 Task: Display the location "804 Forest Drive, Mclean, Virginia" only after confirmation.
Action: Mouse moved to (114, 145)
Screenshot: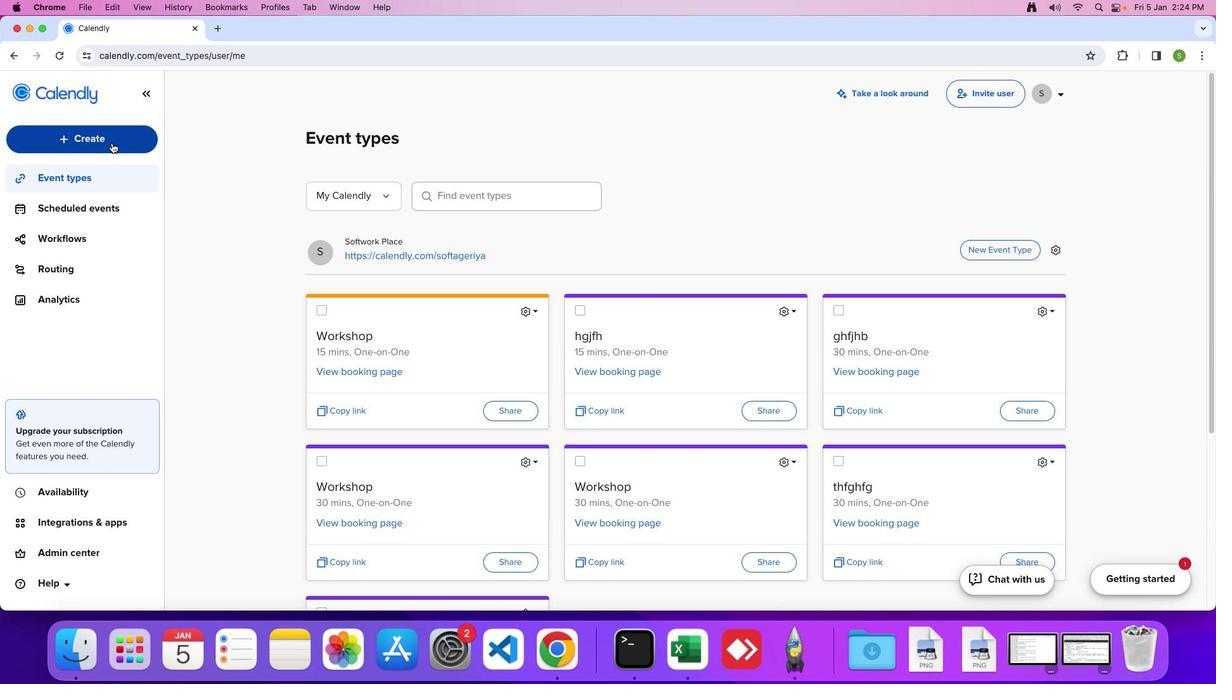 
Action: Mouse pressed left at (114, 145)
Screenshot: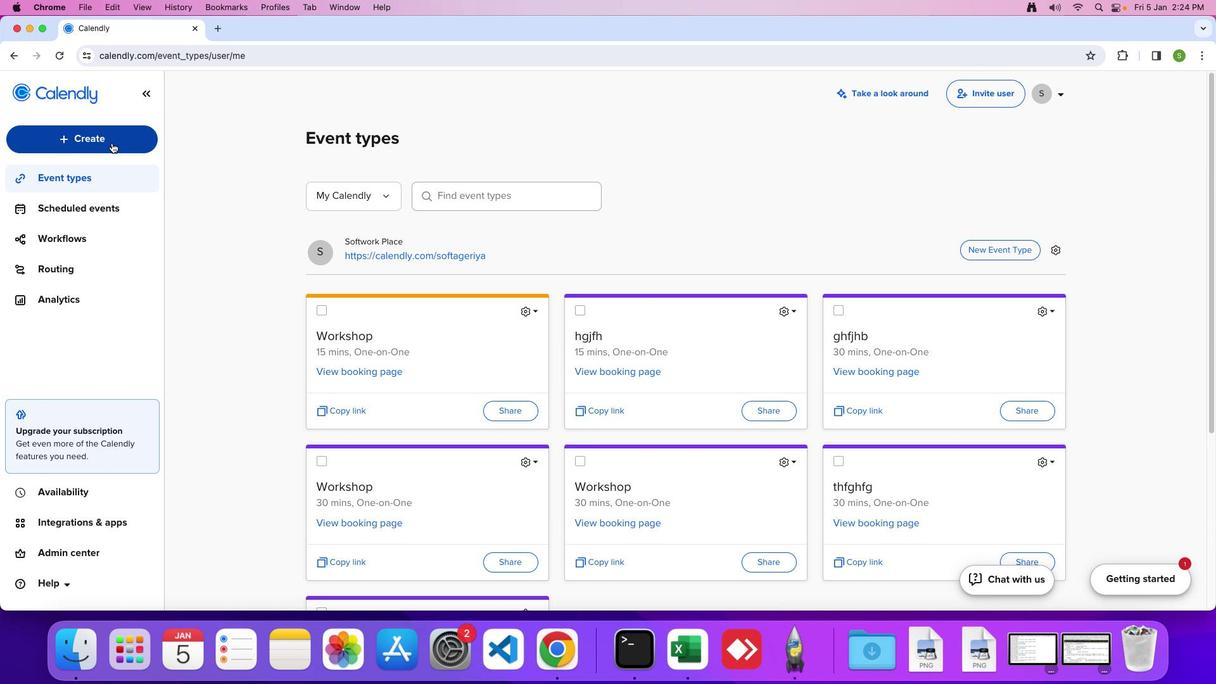 
Action: Mouse moved to (89, 293)
Screenshot: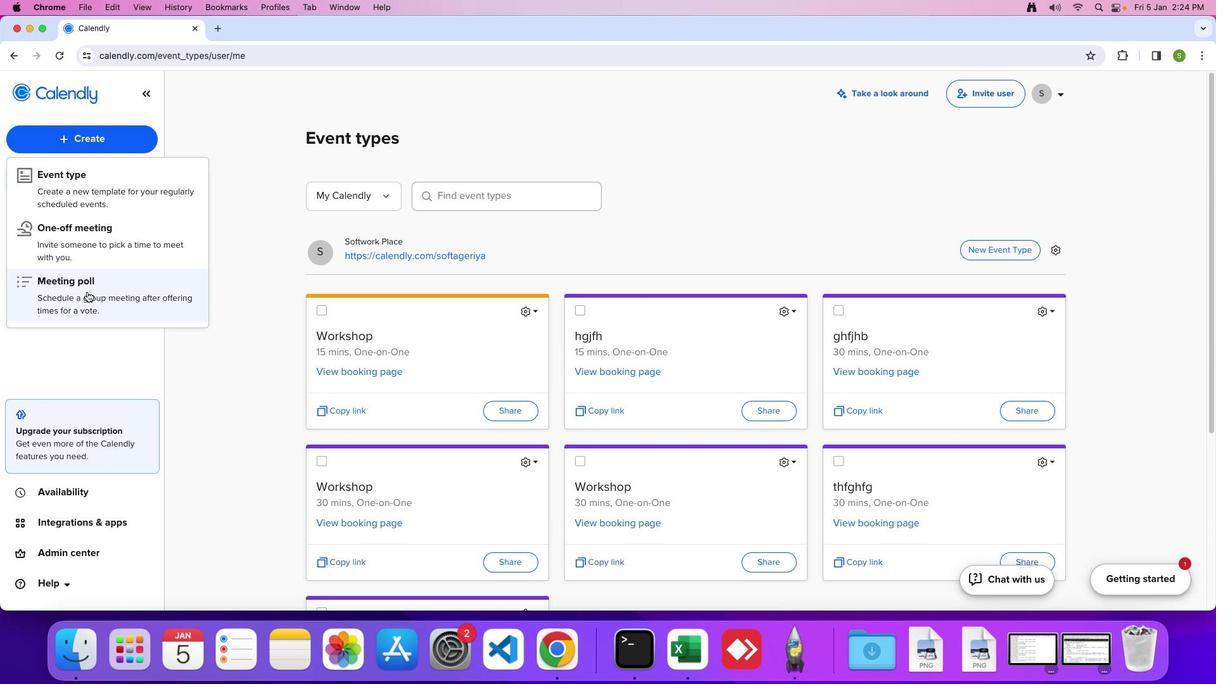 
Action: Mouse pressed left at (89, 293)
Screenshot: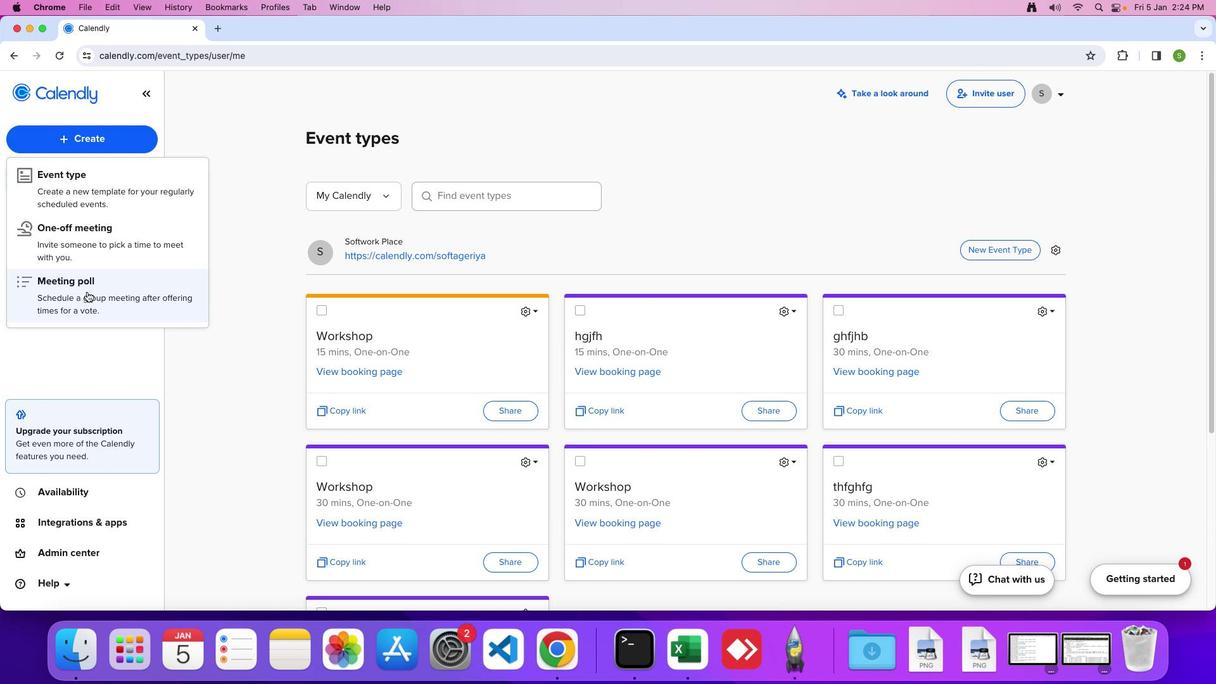 
Action: Mouse moved to (999, 210)
Screenshot: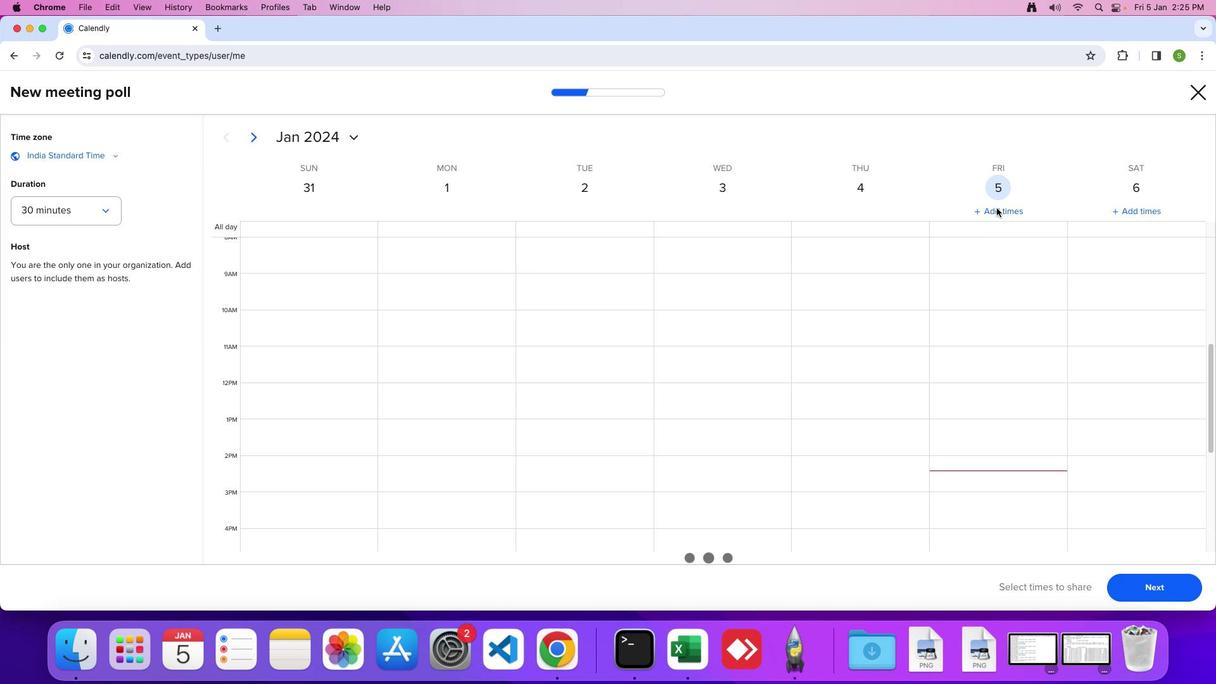 
Action: Mouse pressed left at (999, 210)
Screenshot: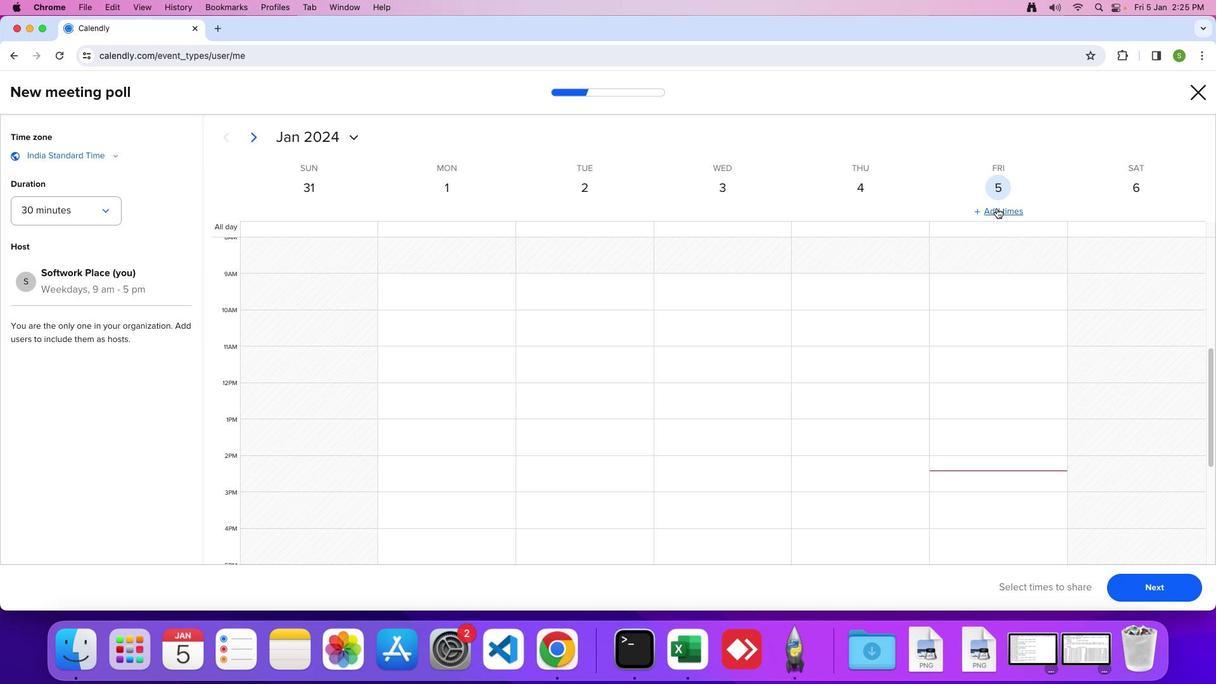
Action: Mouse moved to (1151, 593)
Screenshot: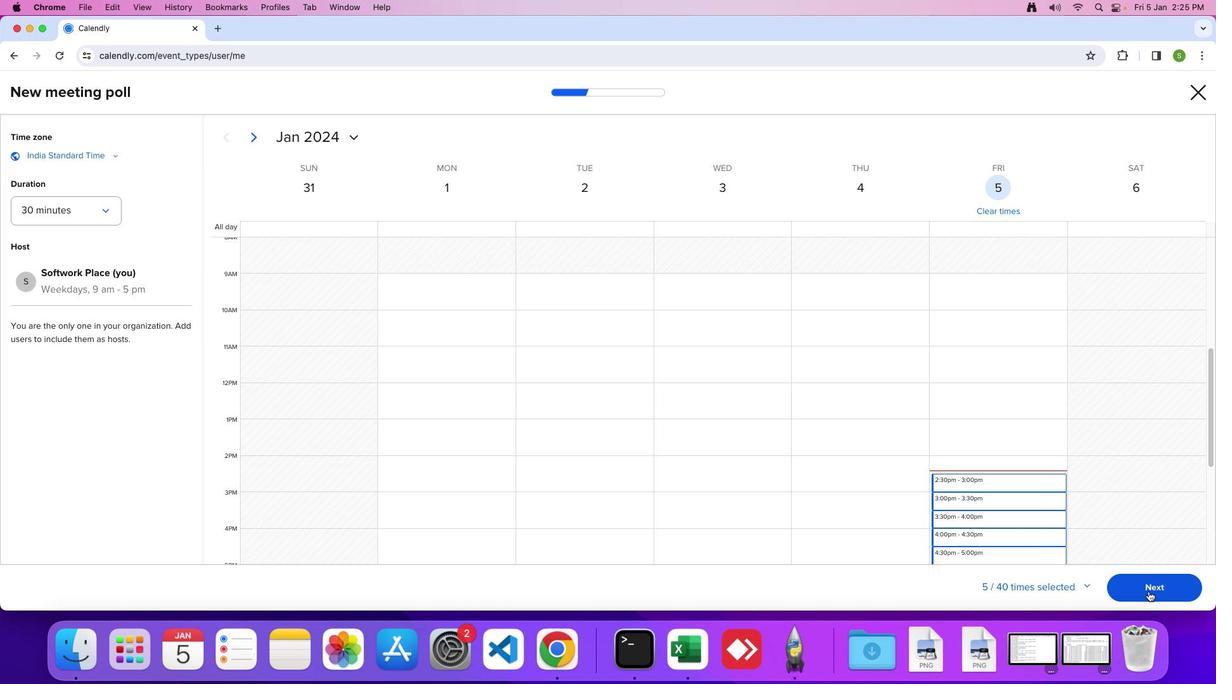 
Action: Mouse pressed left at (1151, 593)
Screenshot: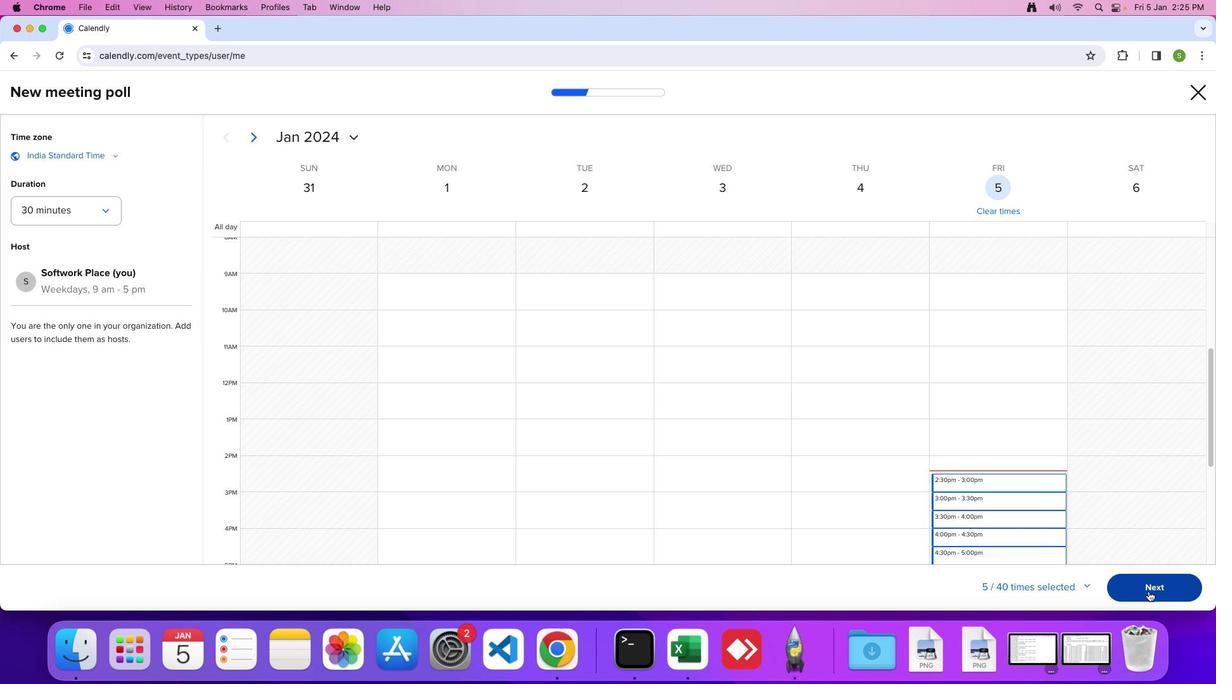 
Action: Mouse moved to (732, 443)
Screenshot: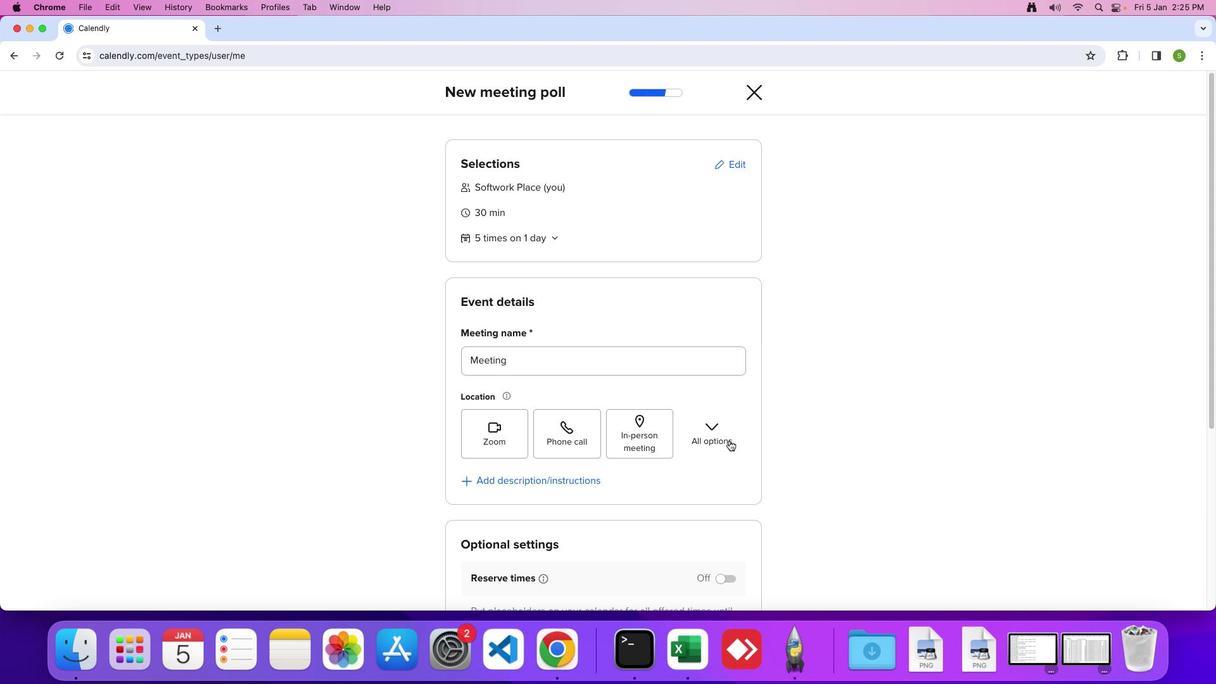 
Action: Mouse pressed left at (732, 443)
Screenshot: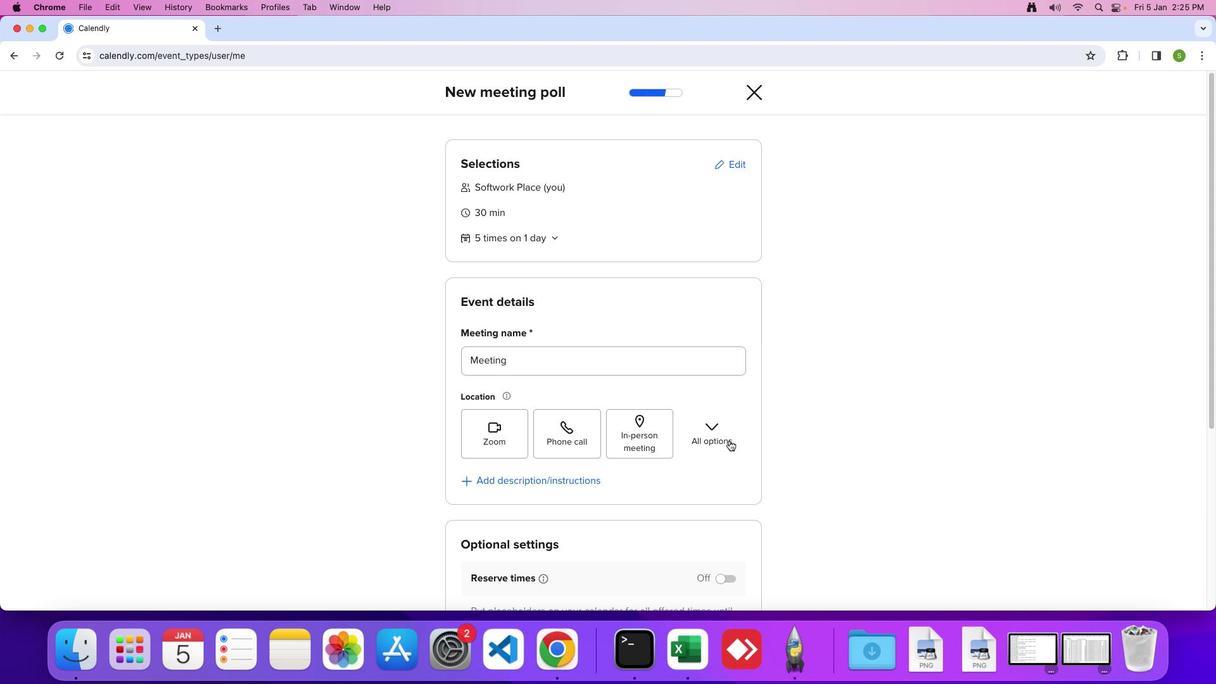 
Action: Mouse moved to (693, 483)
Screenshot: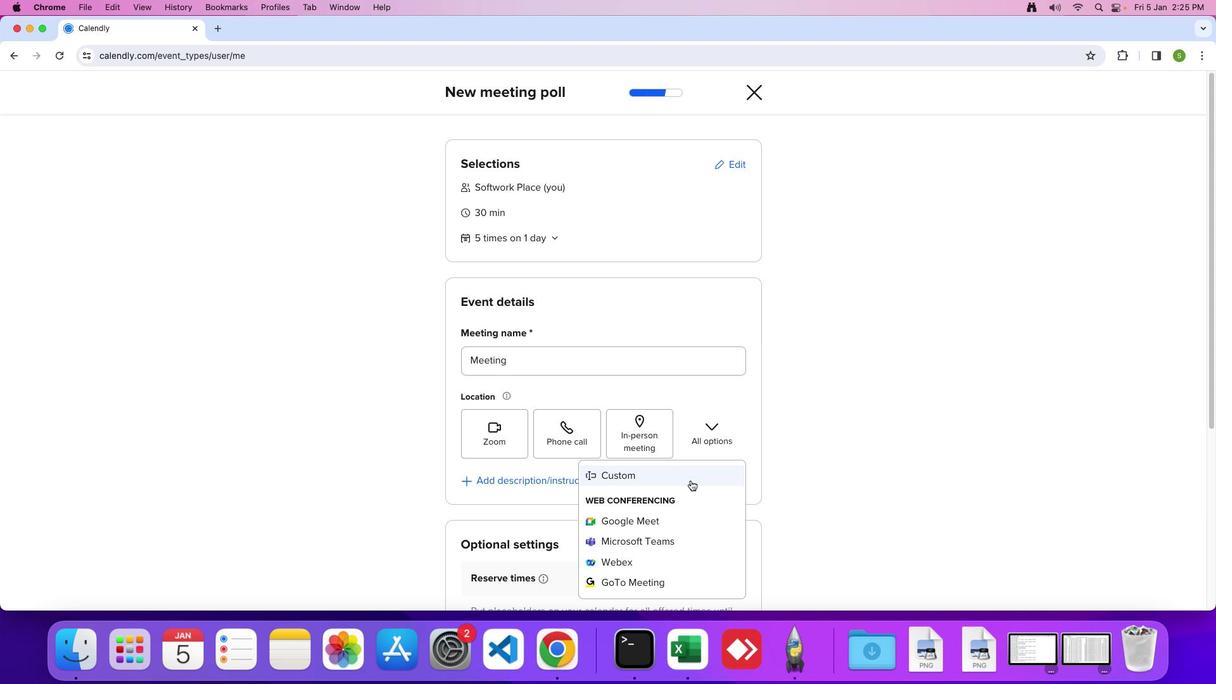 
Action: Mouse pressed left at (693, 483)
Screenshot: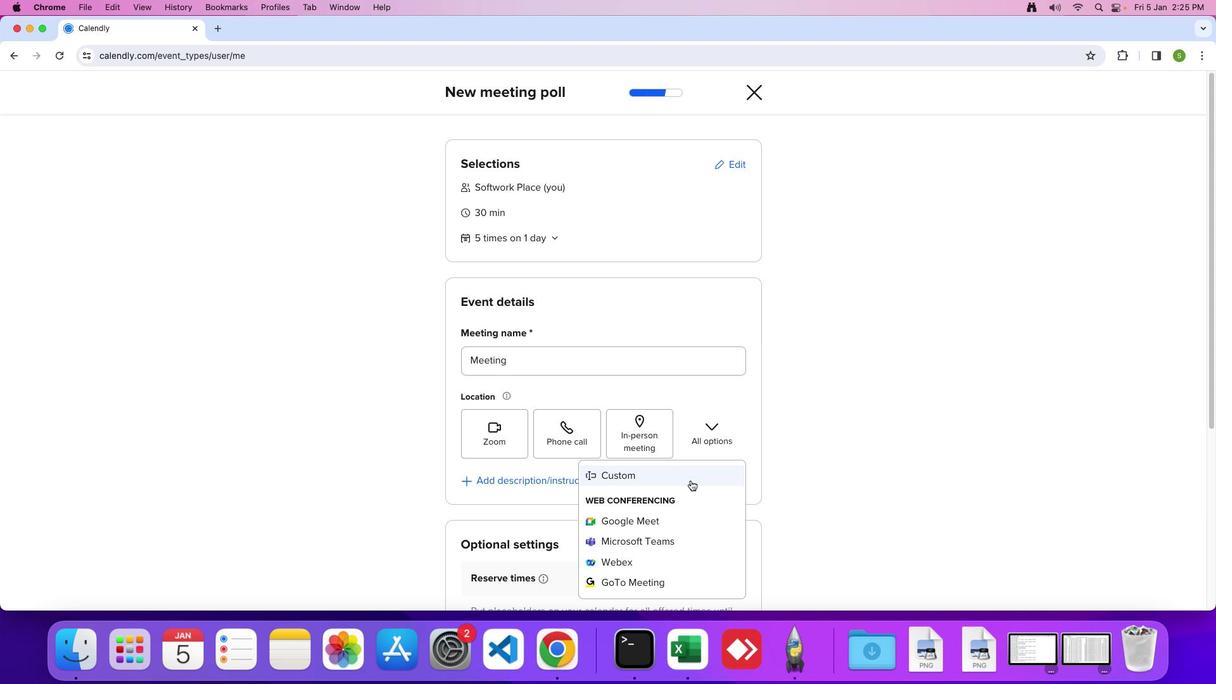 
Action: Mouse moved to (542, 231)
Screenshot: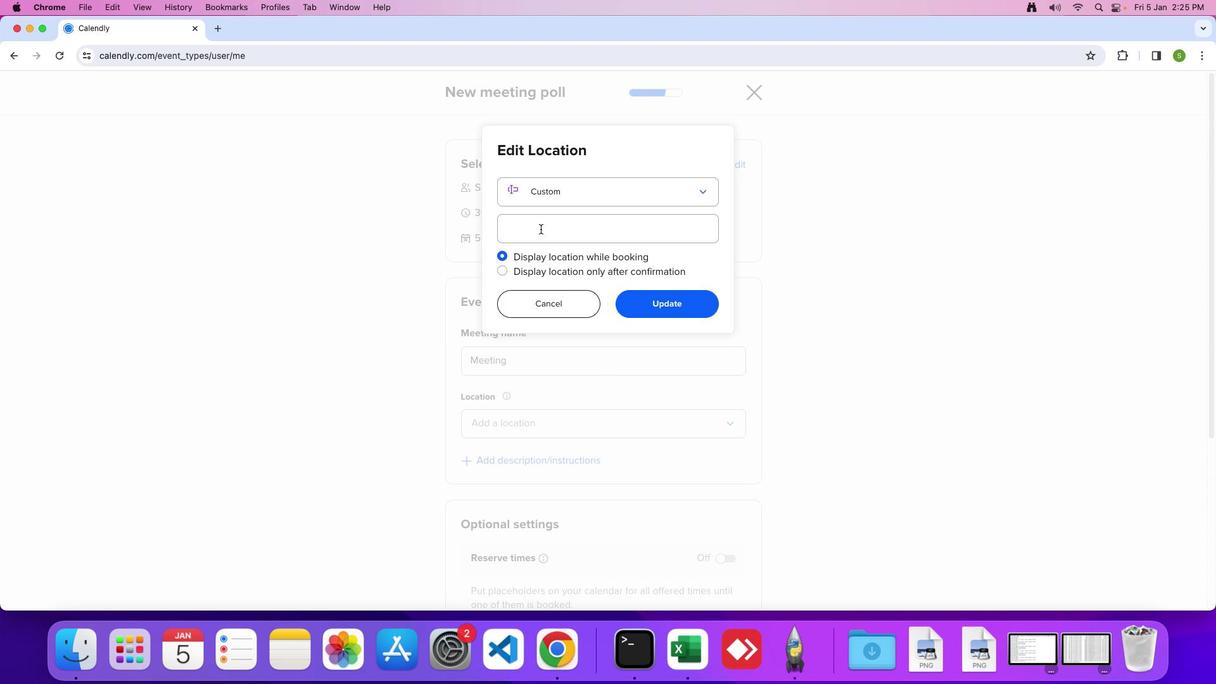 
Action: Mouse pressed left at (542, 231)
Screenshot: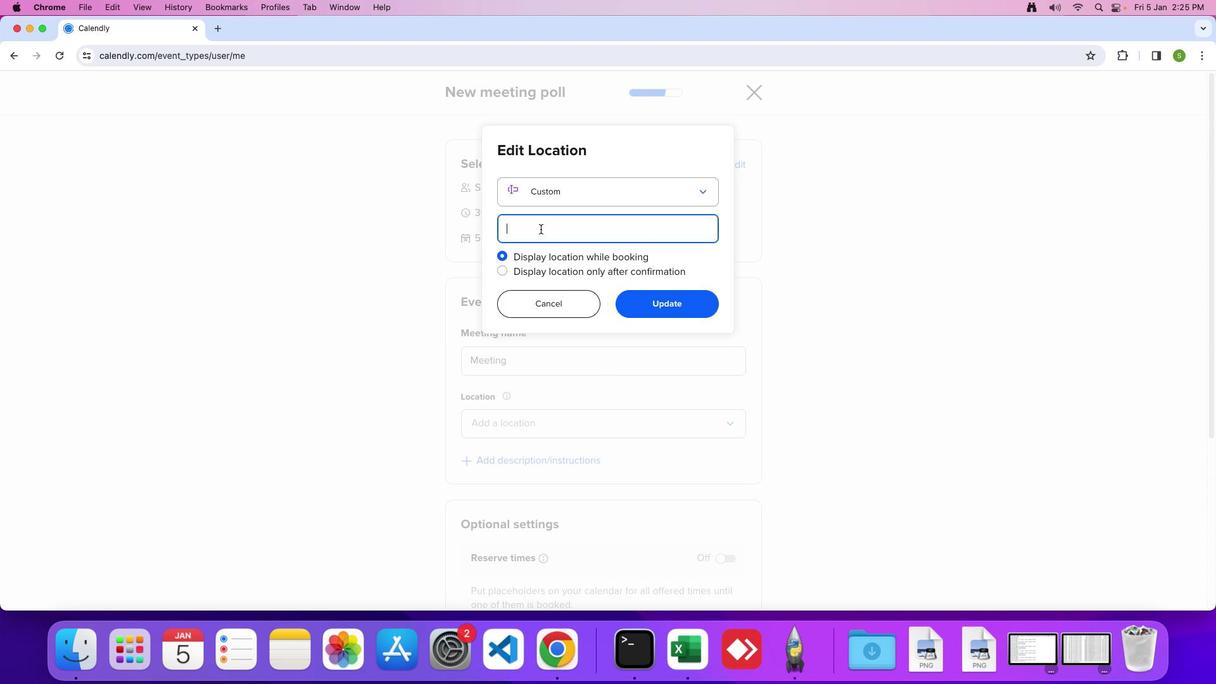 
Action: Mouse moved to (542, 236)
Screenshot: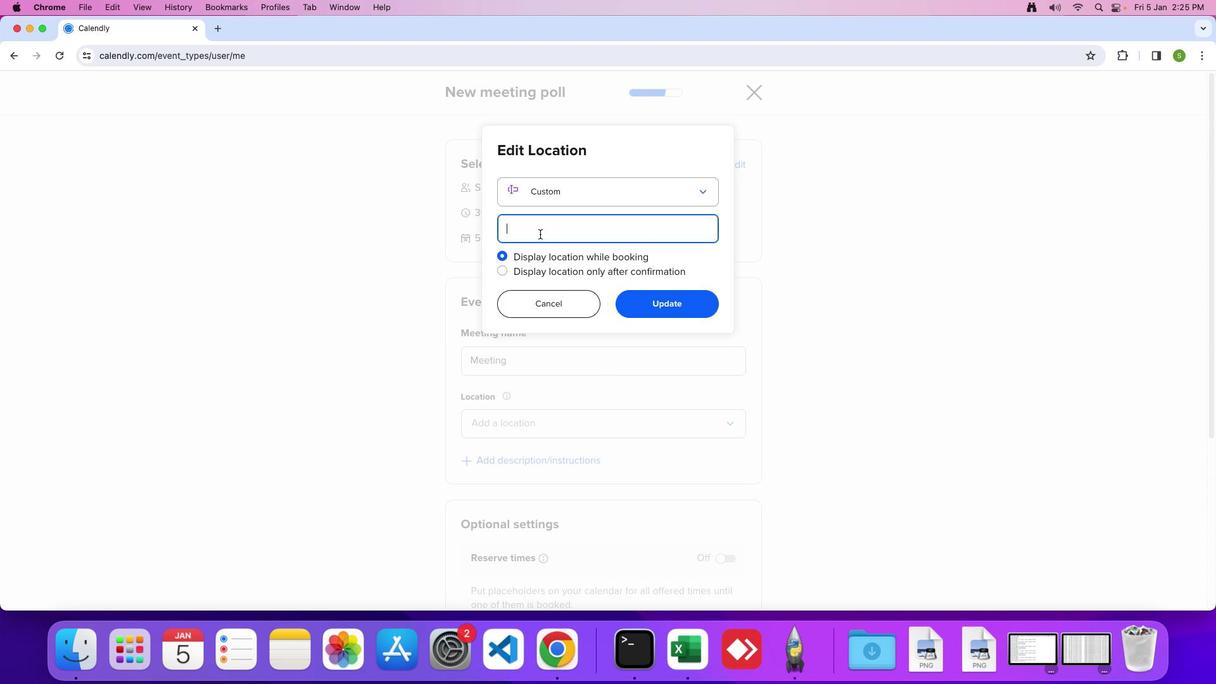 
Action: Key pressed '8''0''4'Key.caps_lockKey.spaceKey.shift'F''o''r''e''s''t'Key.spaceKey.shift'D''r''i''v''e'','Key.spaceKey.shift'M''c''l''e''a''n'','Key.spaceKey.shift'V''i''r''g''i''n''i''a'
Screenshot: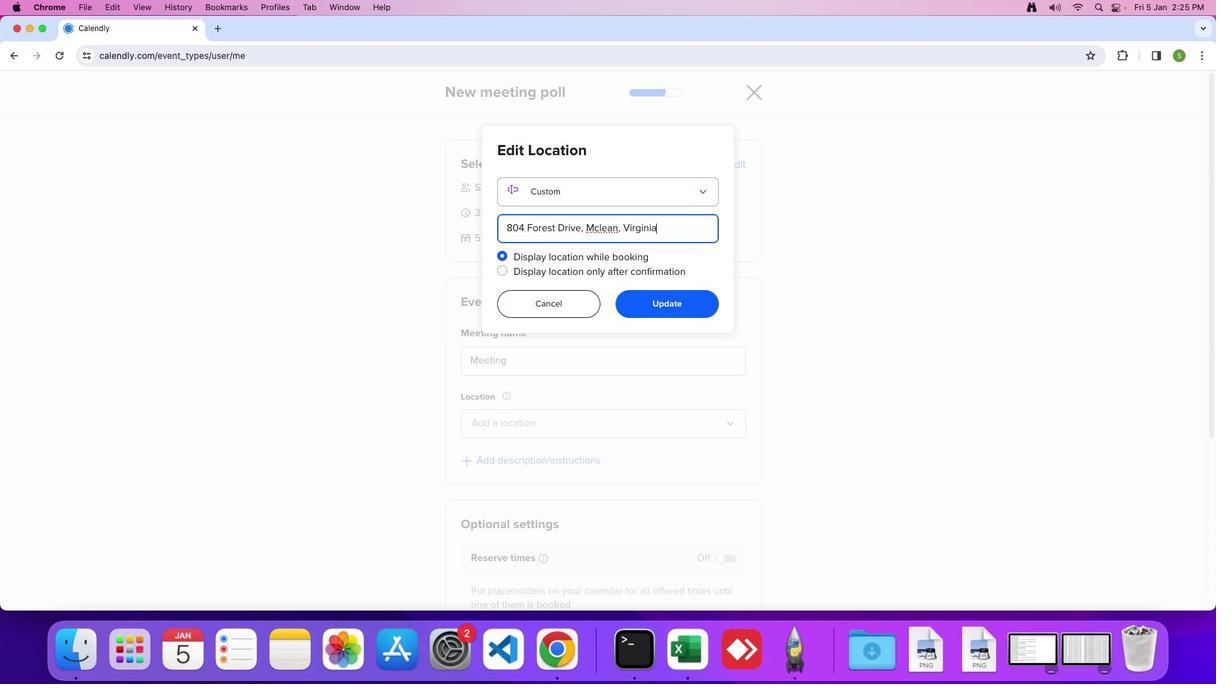 
Action: Mouse moved to (505, 275)
Screenshot: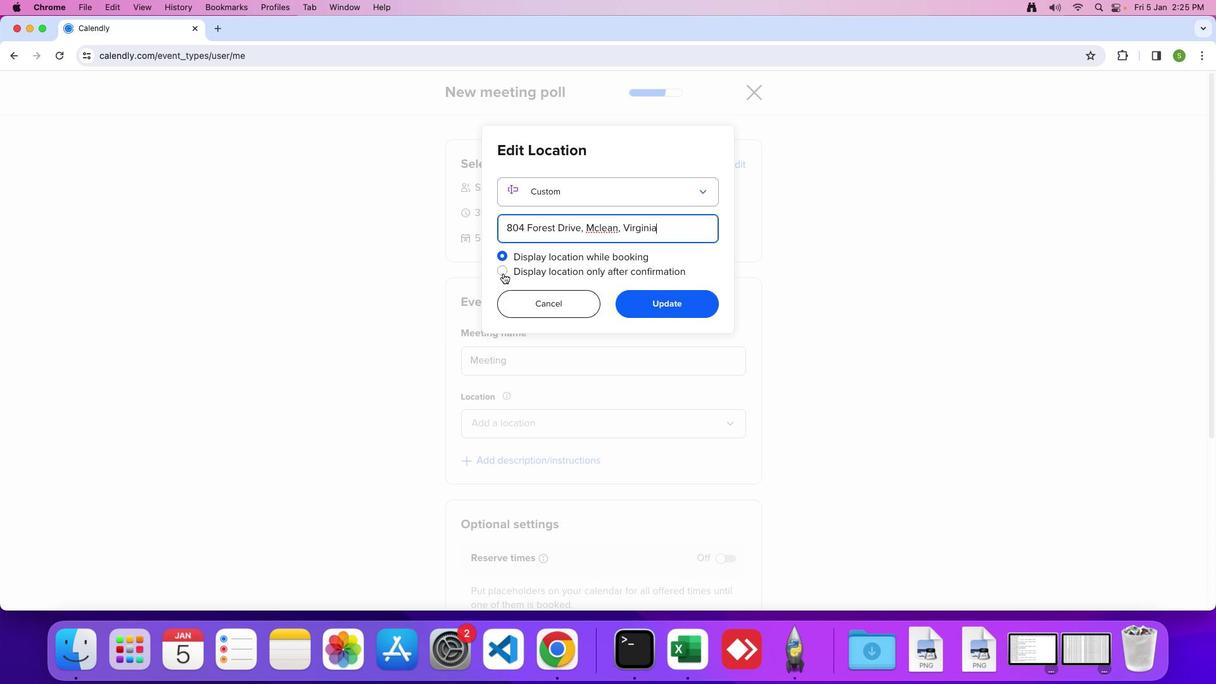 
Action: Mouse pressed left at (505, 275)
Screenshot: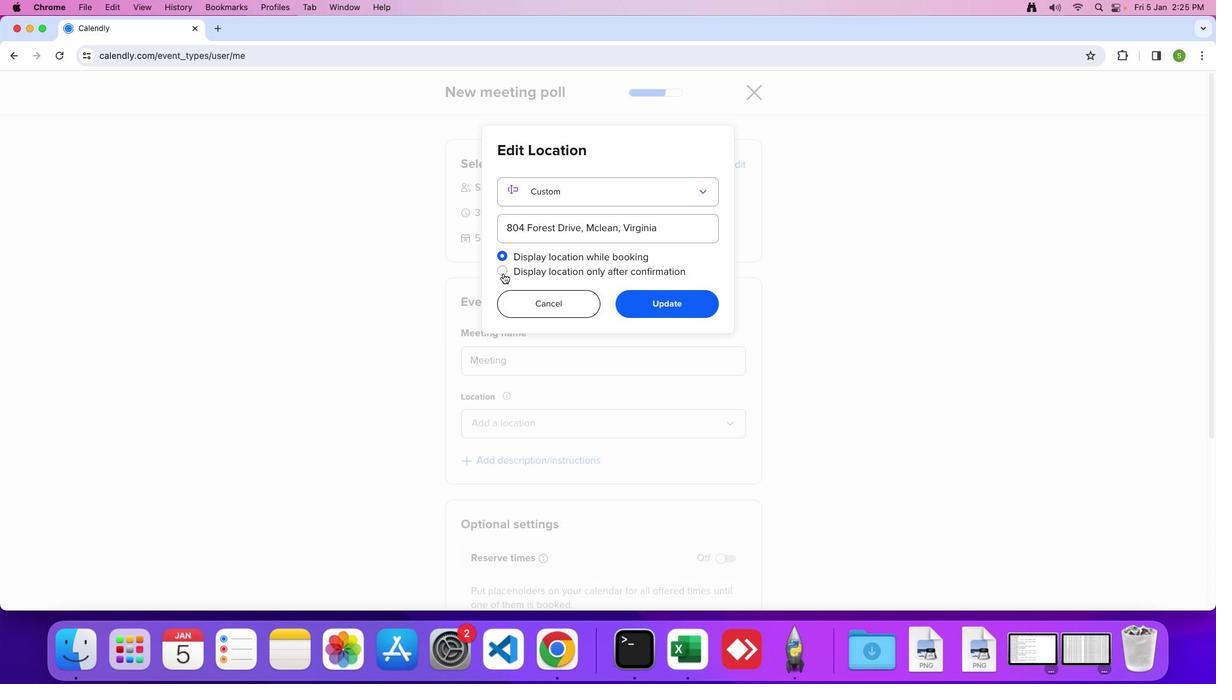 
Action: Mouse moved to (655, 307)
Screenshot: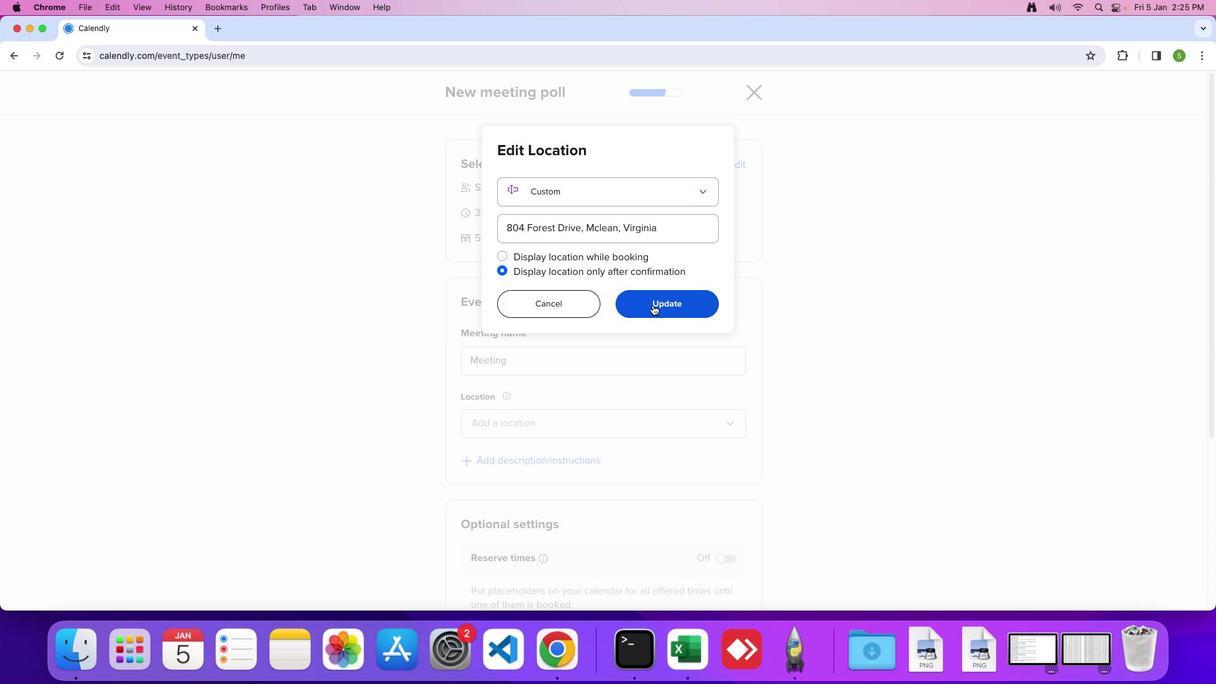 
Action: Mouse pressed left at (655, 307)
Screenshot: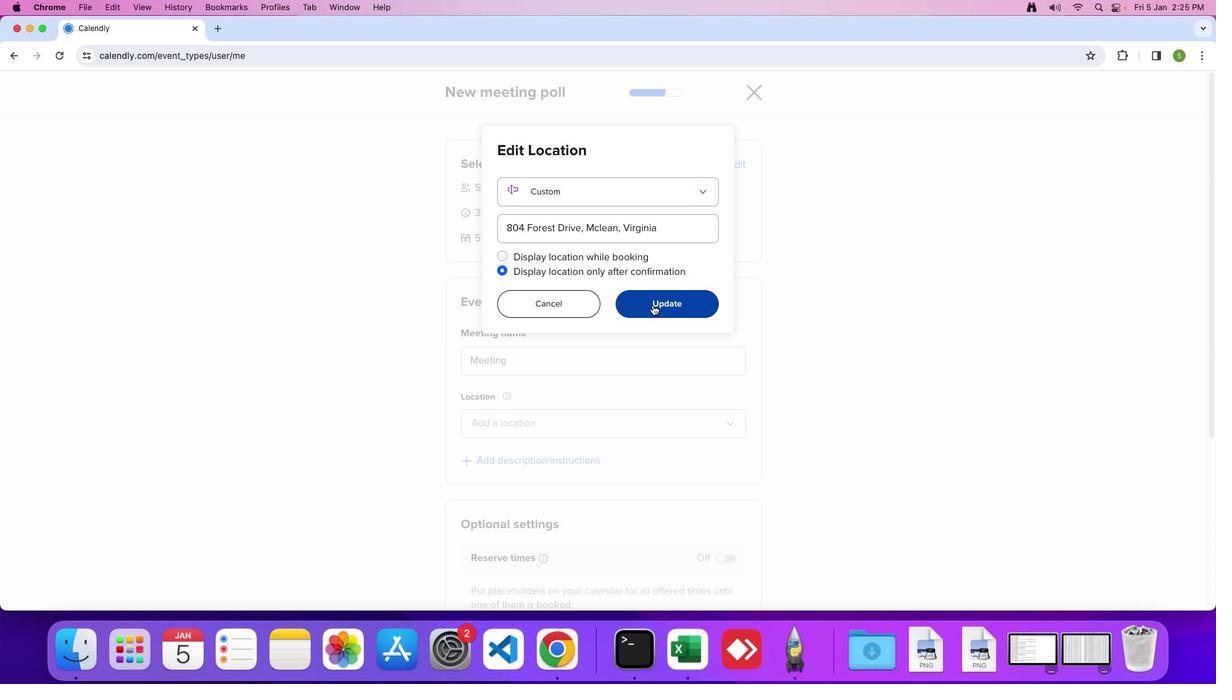 
Action: Mouse moved to (655, 307)
Screenshot: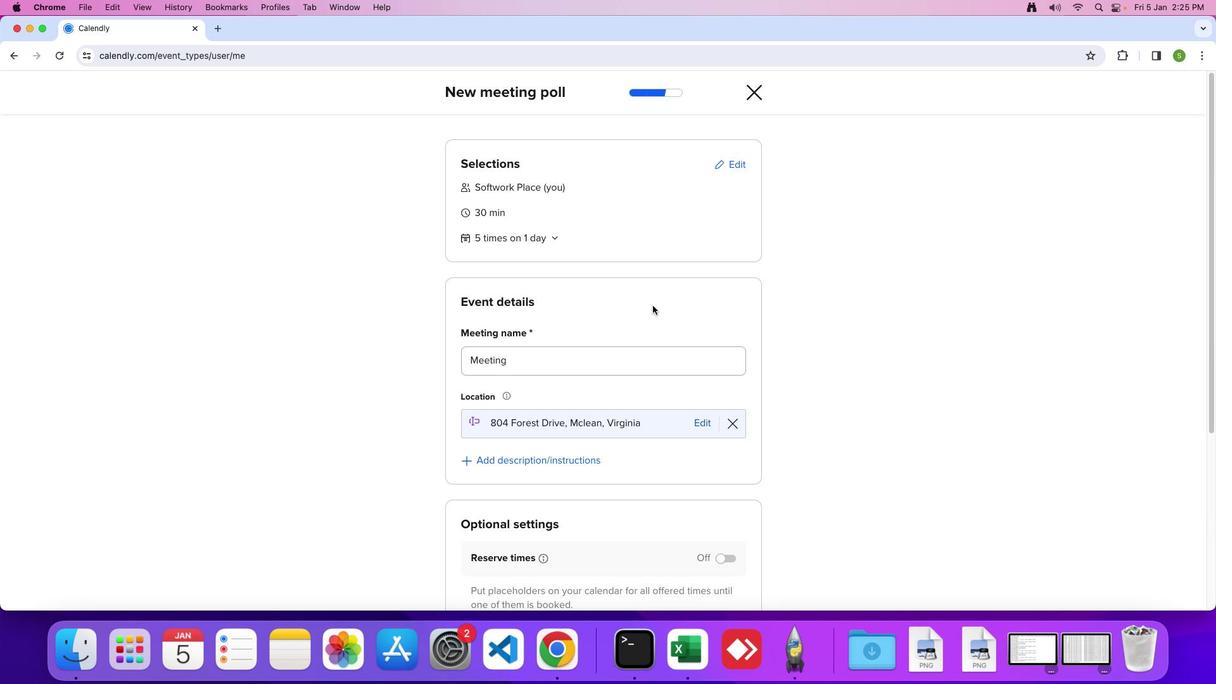 
